 Task: Look for products in the category "Olive Oil" from Madhava only.
Action: Mouse moved to (235, 118)
Screenshot: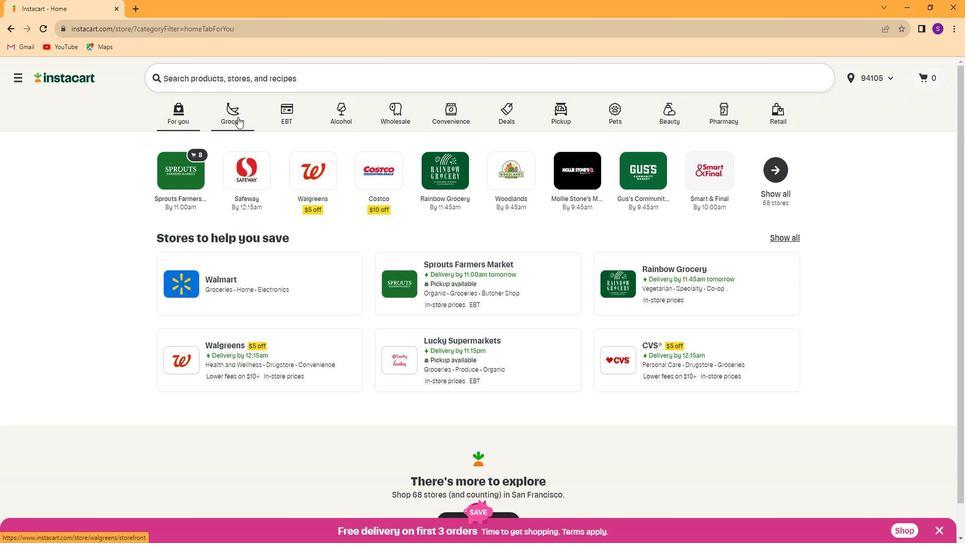 
Action: Mouse pressed left at (235, 118)
Screenshot: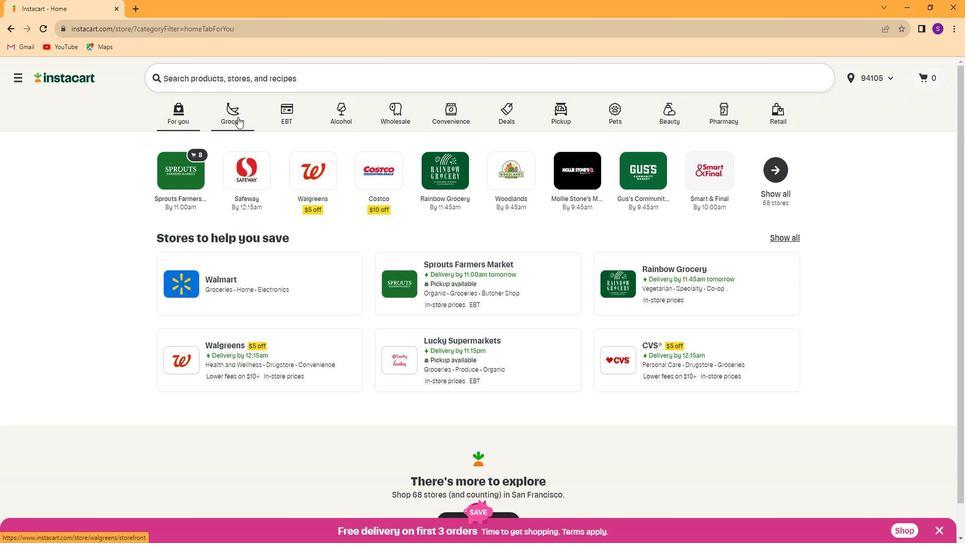 
Action: Mouse moved to (668, 186)
Screenshot: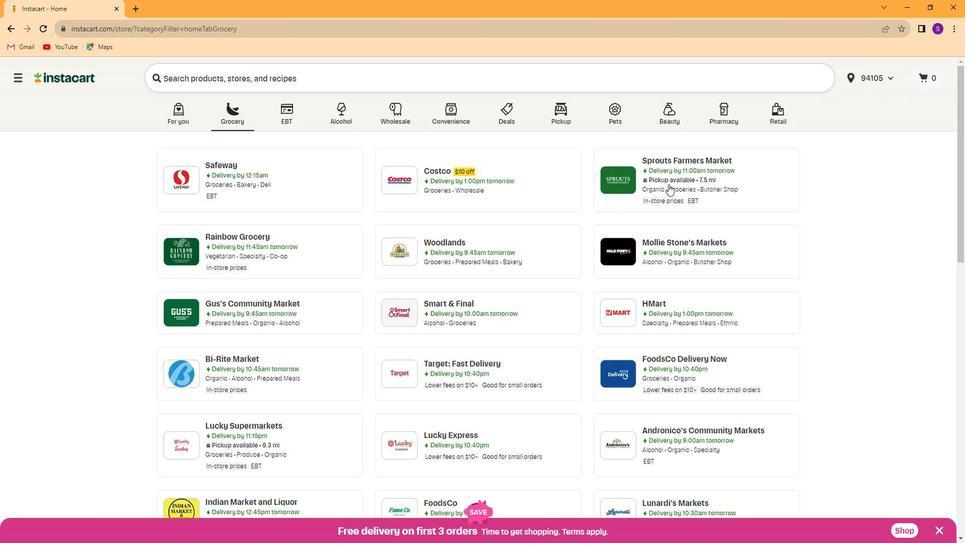 
Action: Mouse pressed left at (668, 186)
Screenshot: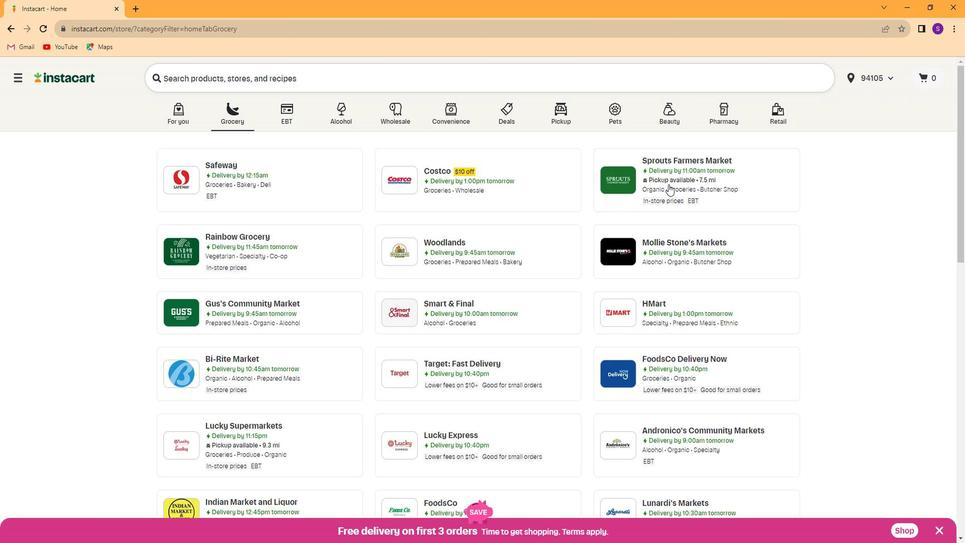 
Action: Mouse moved to (59, 376)
Screenshot: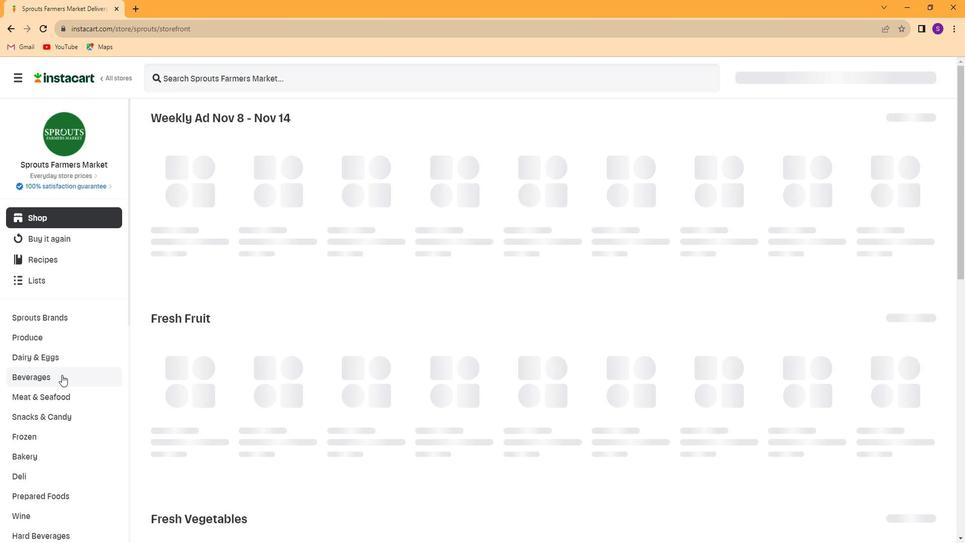 
Action: Mouse scrolled (59, 375) with delta (0, 0)
Screenshot: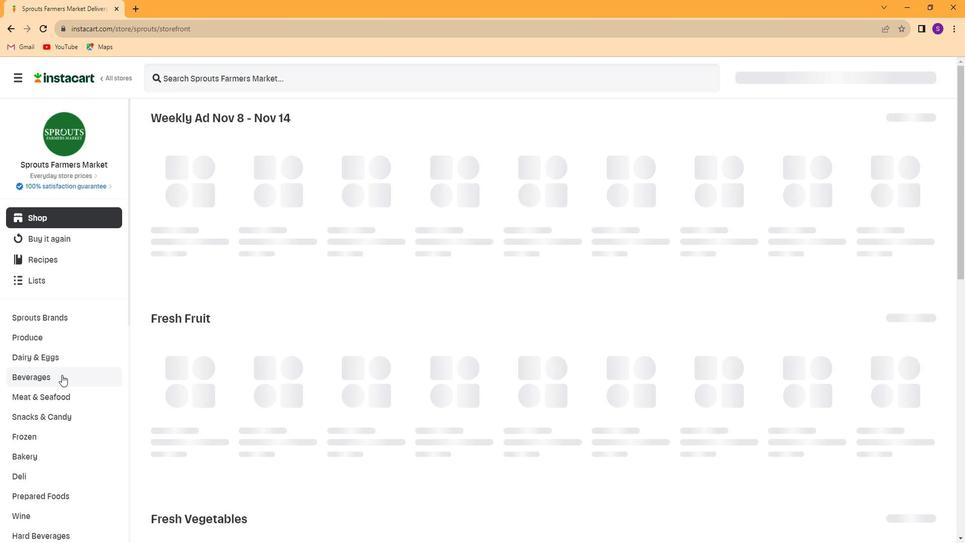 
Action: Mouse moved to (58, 376)
Screenshot: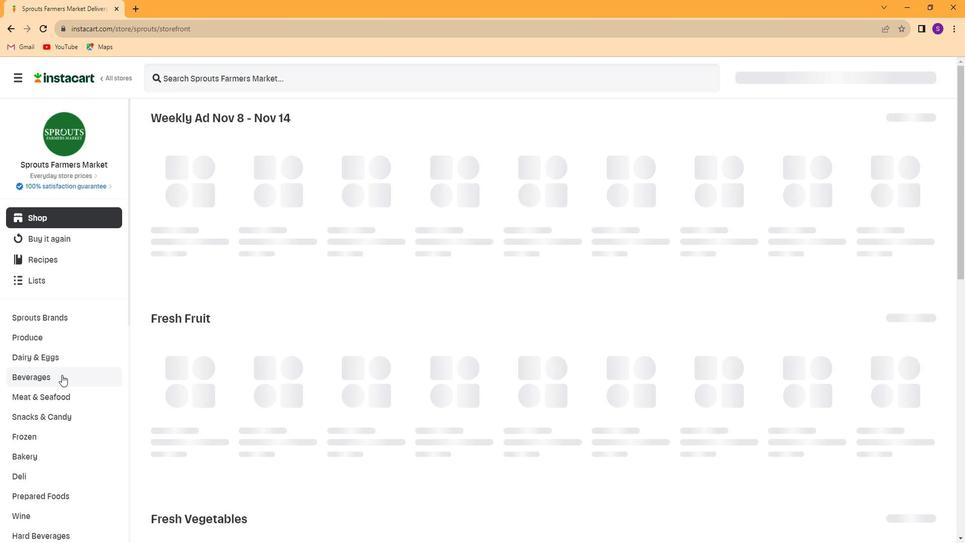 
Action: Mouse scrolled (58, 375) with delta (0, 0)
Screenshot: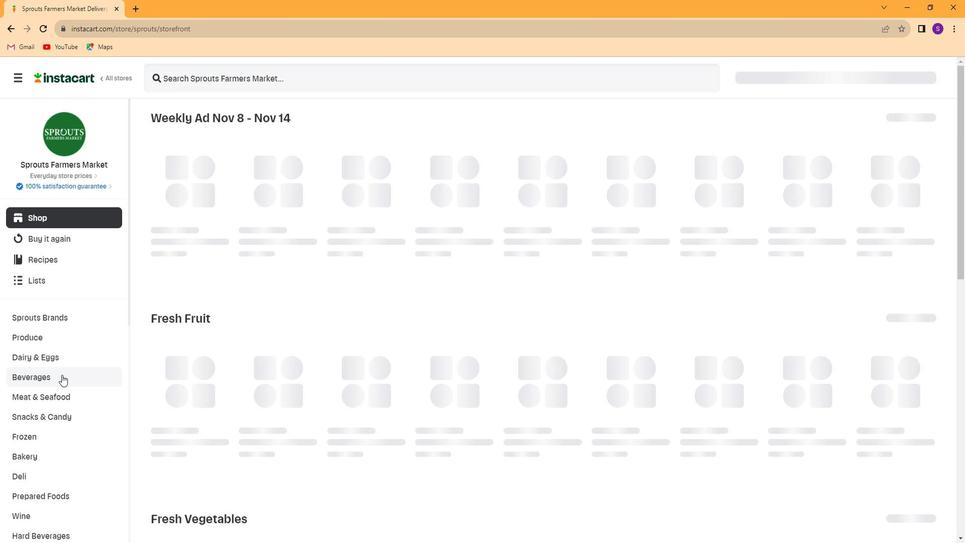 
Action: Mouse scrolled (58, 375) with delta (0, 0)
Screenshot: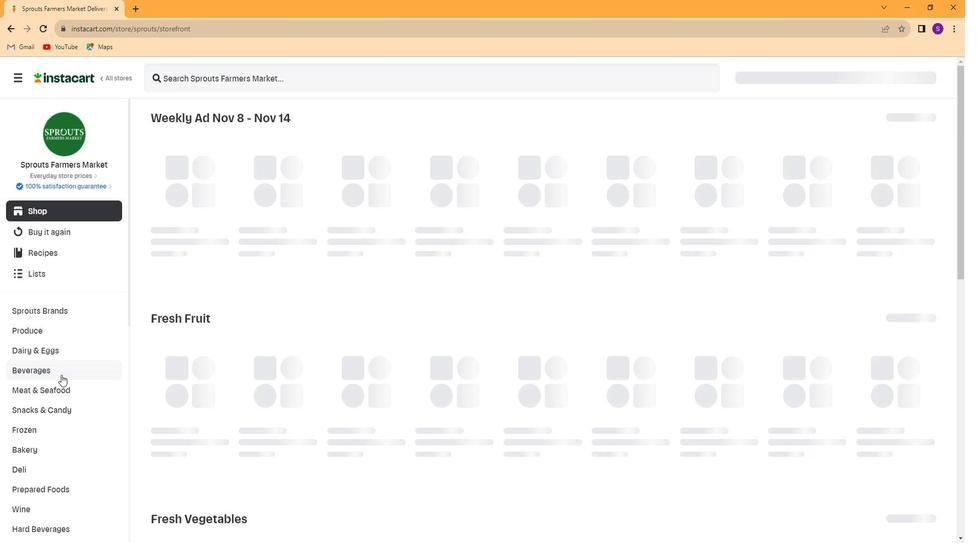 
Action: Mouse scrolled (58, 375) with delta (0, 0)
Screenshot: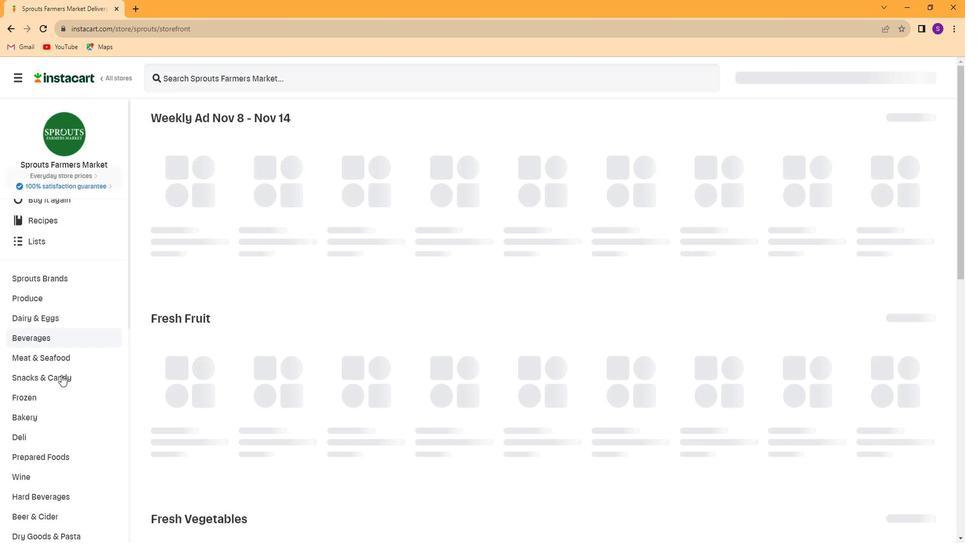 
Action: Mouse moved to (70, 437)
Screenshot: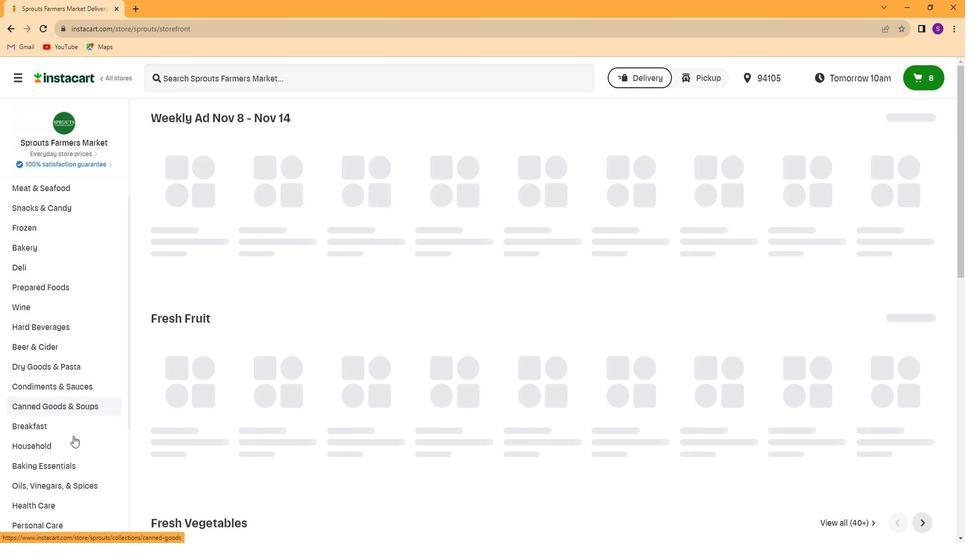 
Action: Mouse scrolled (70, 437) with delta (0, 0)
Screenshot: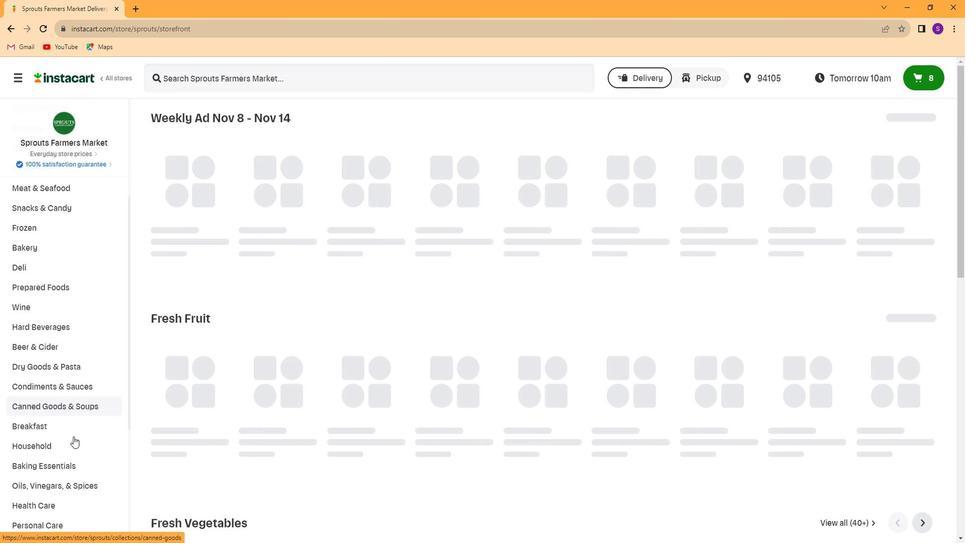
Action: Mouse moved to (60, 433)
Screenshot: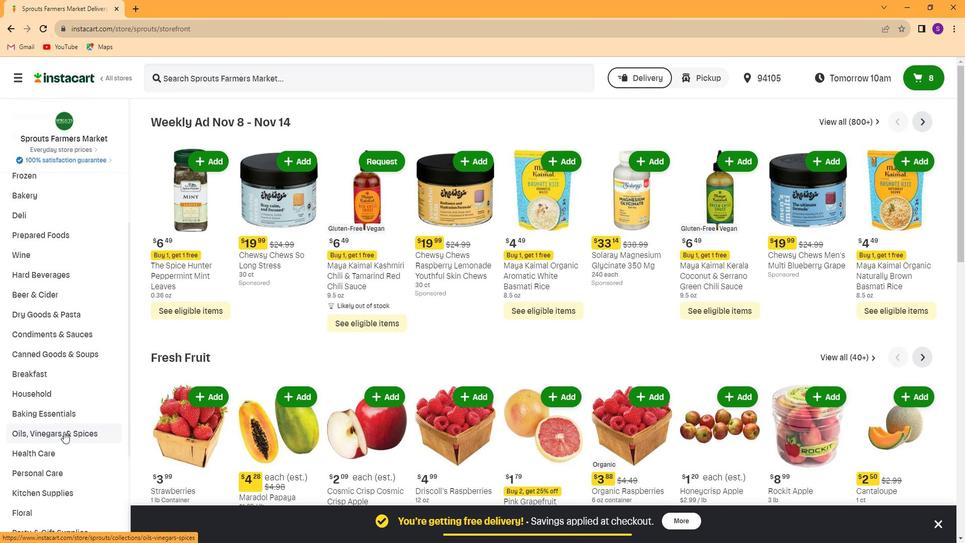 
Action: Mouse pressed left at (60, 433)
Screenshot: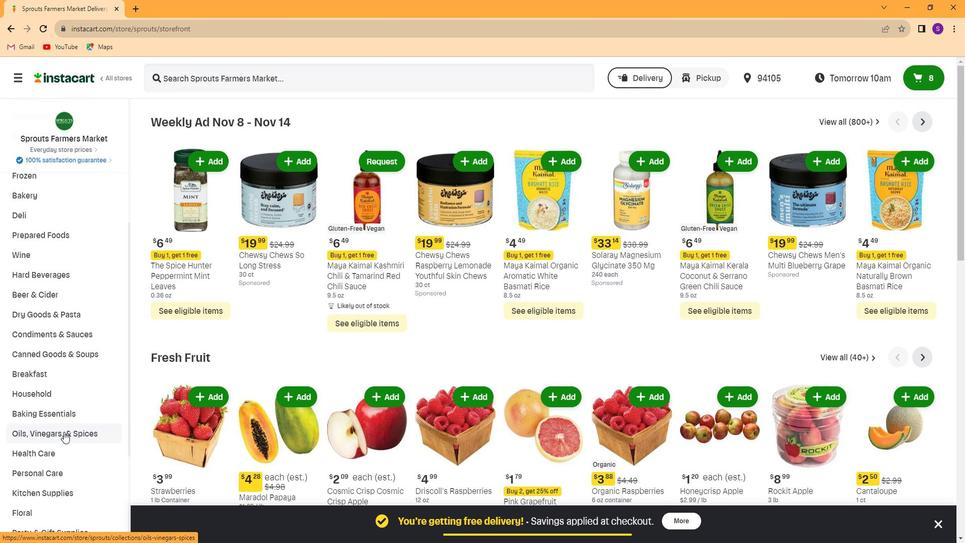 
Action: Mouse moved to (554, 154)
Screenshot: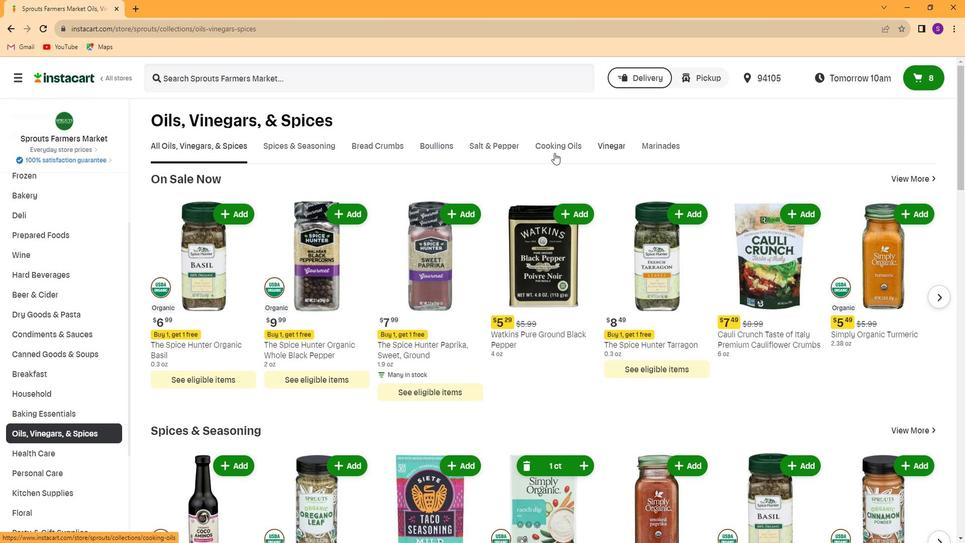 
Action: Mouse pressed left at (554, 154)
Screenshot: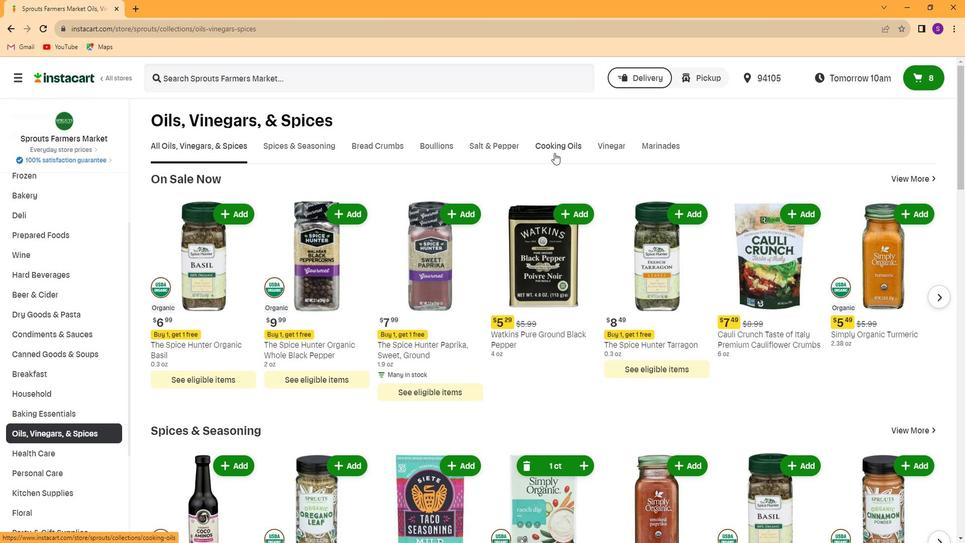 
Action: Mouse moved to (227, 194)
Screenshot: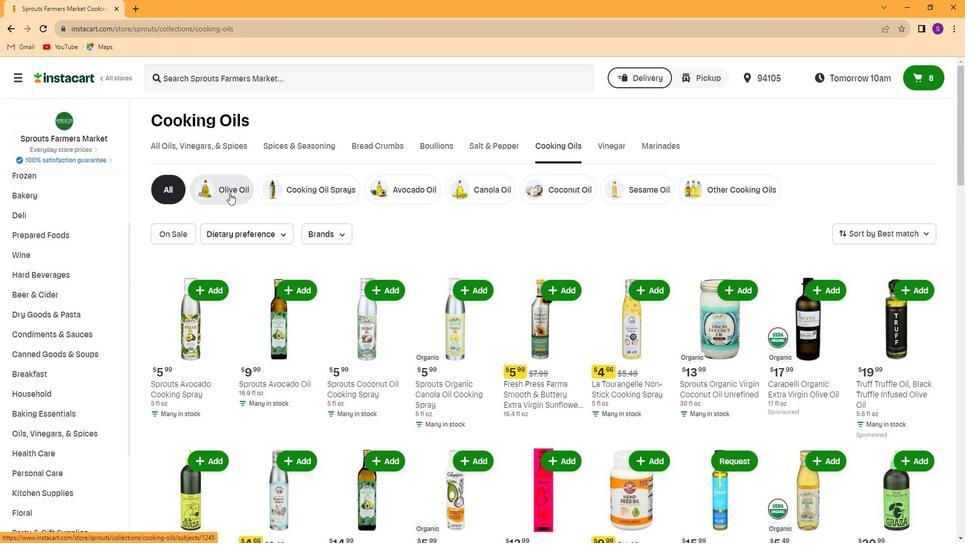 
Action: Mouse pressed left at (227, 194)
Screenshot: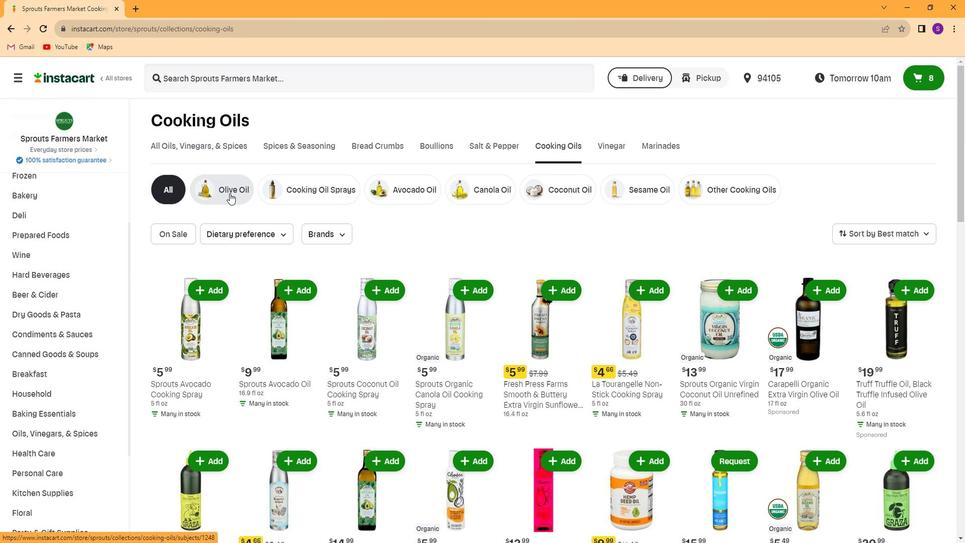 
Action: Mouse moved to (340, 234)
Screenshot: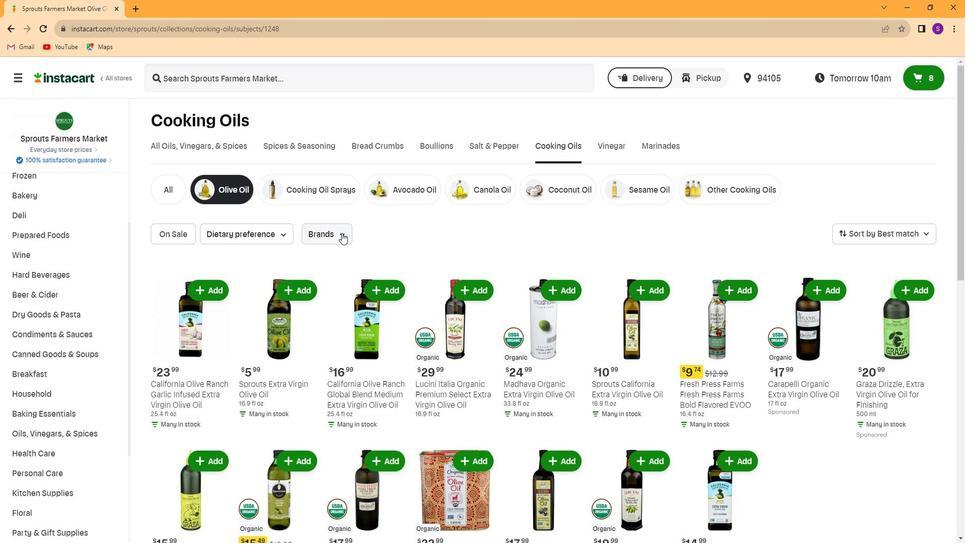 
Action: Mouse pressed left at (340, 234)
Screenshot: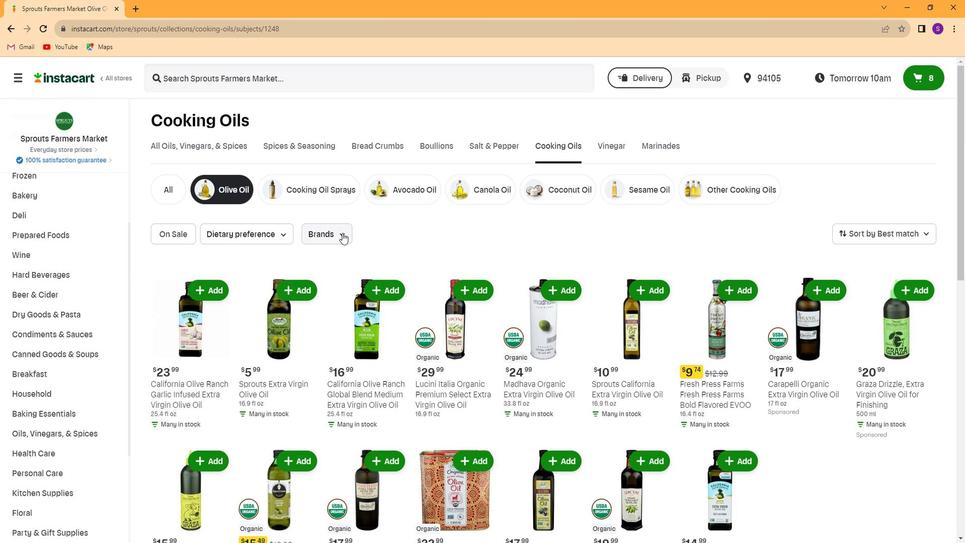 
Action: Mouse moved to (358, 322)
Screenshot: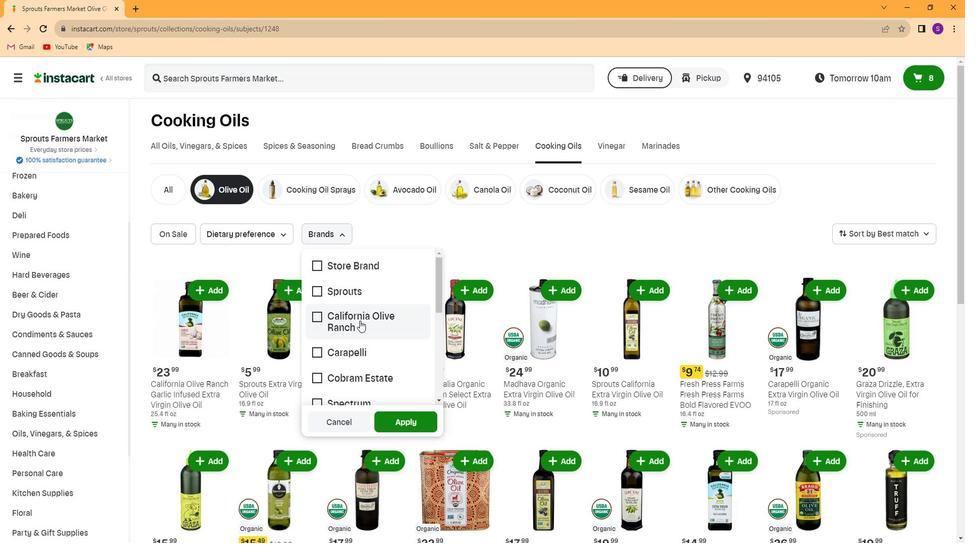 
Action: Mouse scrolled (358, 321) with delta (0, 0)
Screenshot: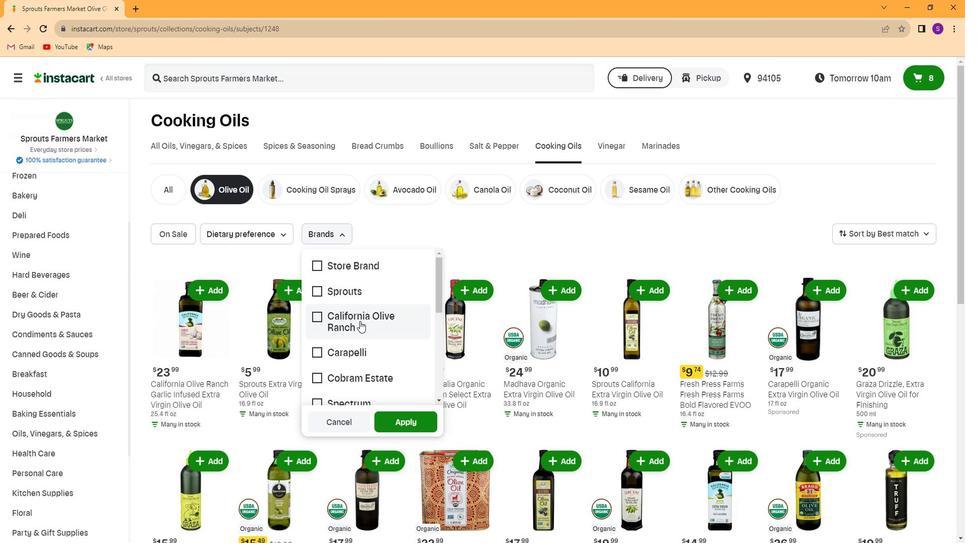 
Action: Mouse scrolled (358, 321) with delta (0, 0)
Screenshot: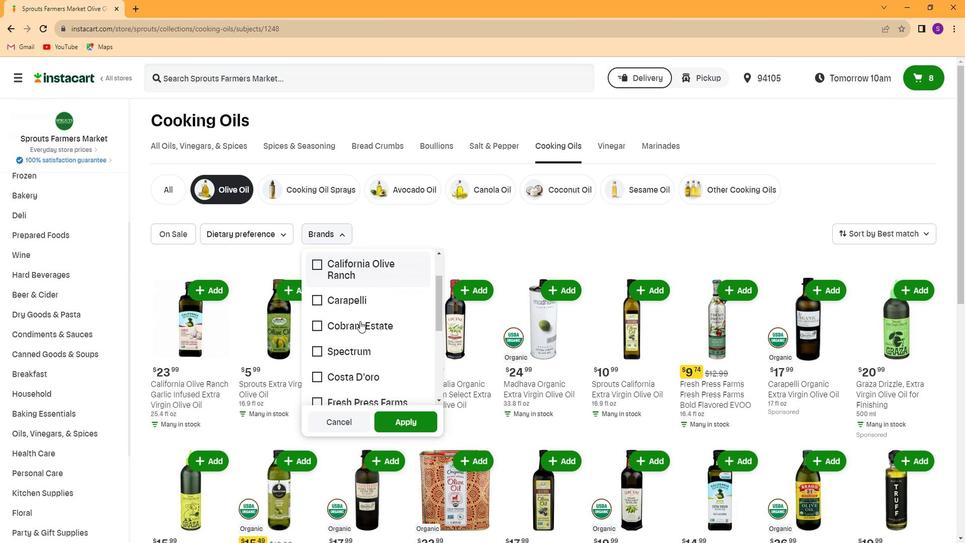 
Action: Mouse moved to (362, 335)
Screenshot: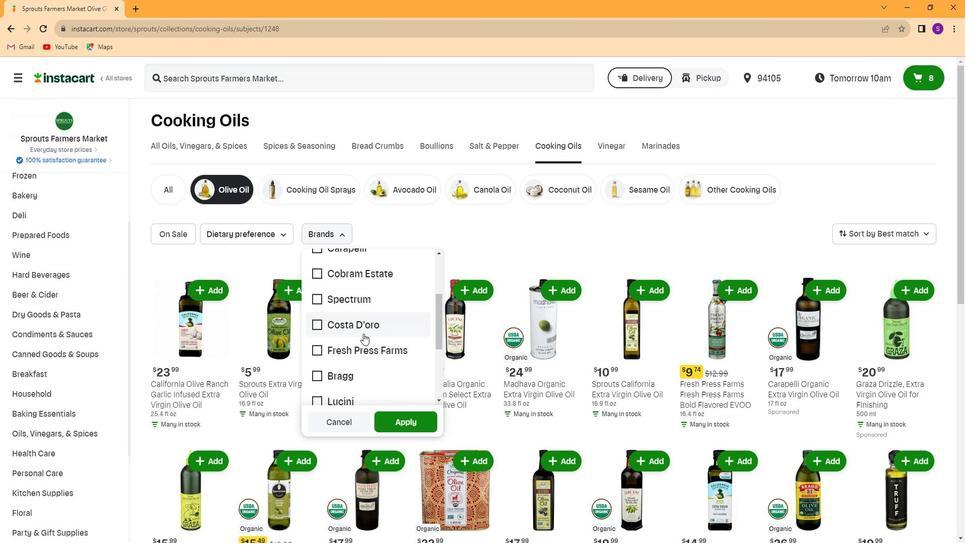 
Action: Mouse scrolled (362, 334) with delta (0, 0)
Screenshot: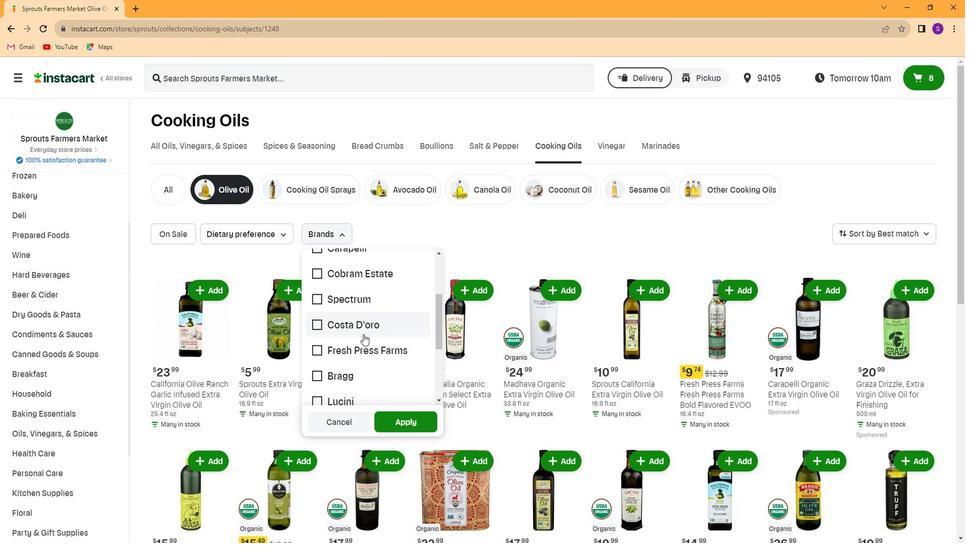 
Action: Mouse scrolled (362, 334) with delta (0, 0)
Screenshot: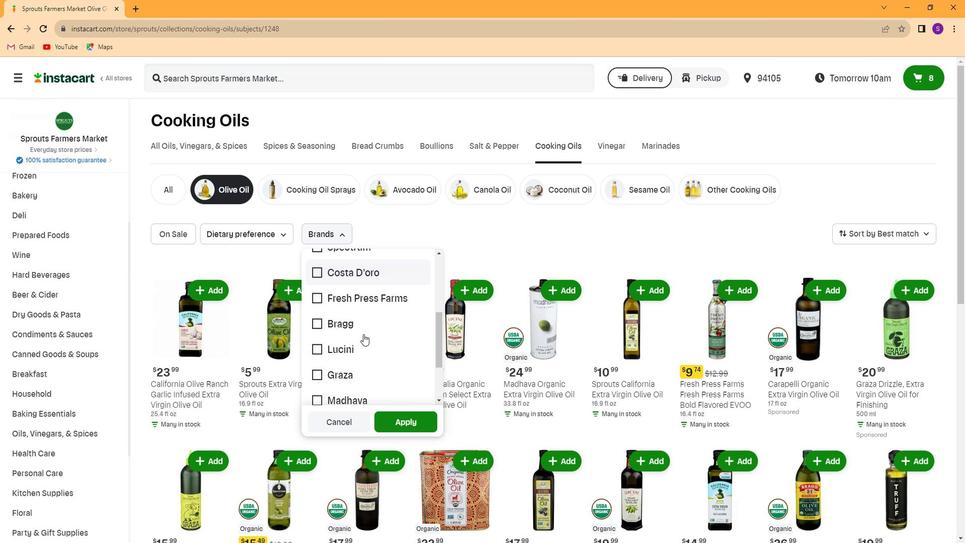 
Action: Mouse moved to (359, 342)
Screenshot: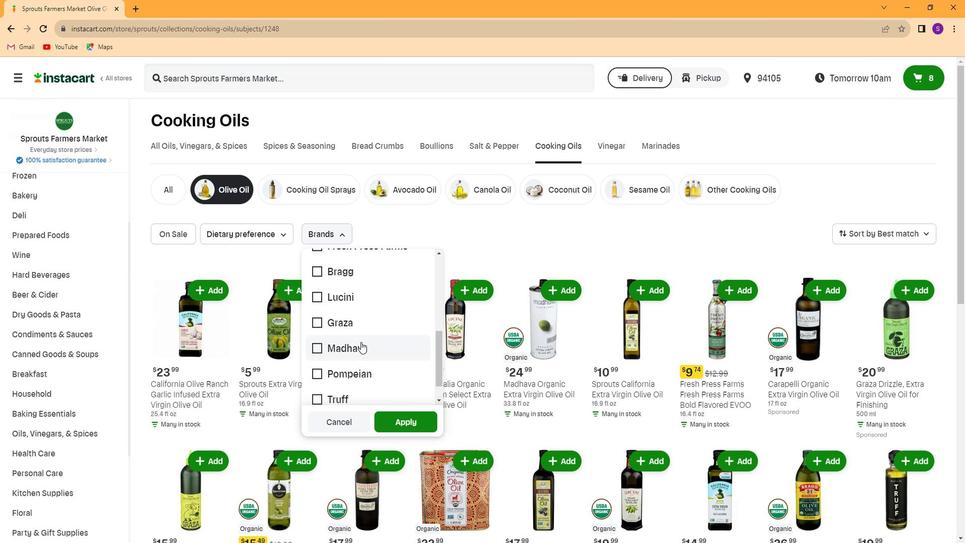 
Action: Mouse pressed left at (359, 342)
Screenshot: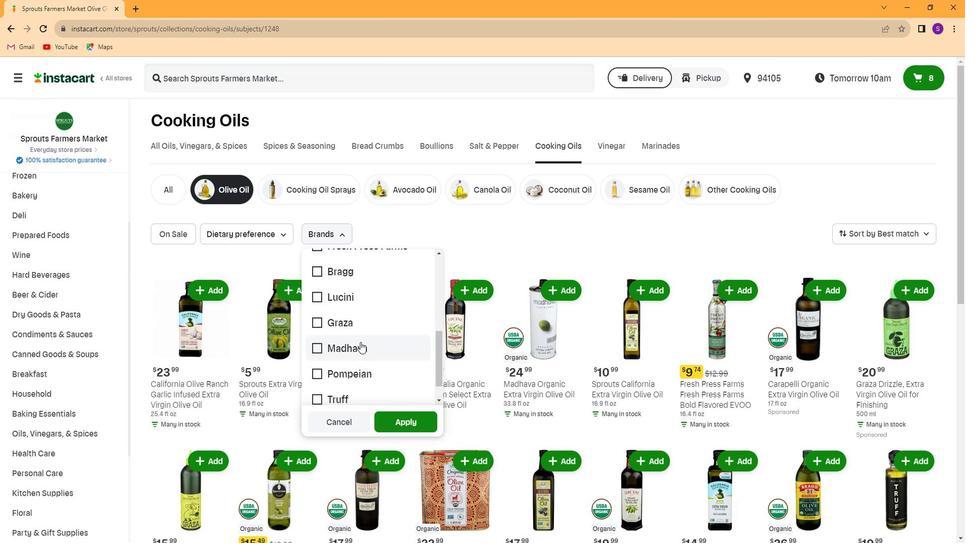 
Action: Mouse moved to (407, 426)
Screenshot: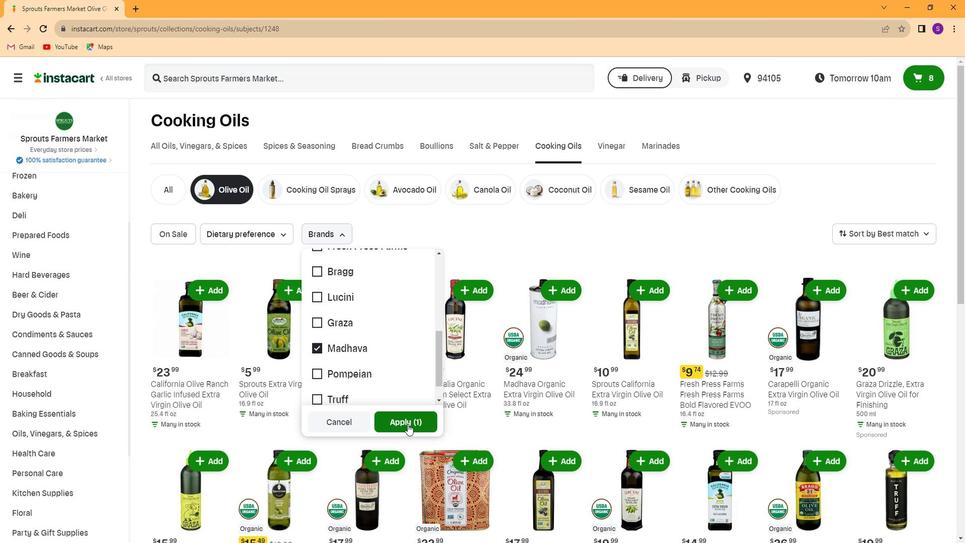 
Action: Mouse pressed left at (407, 426)
Screenshot: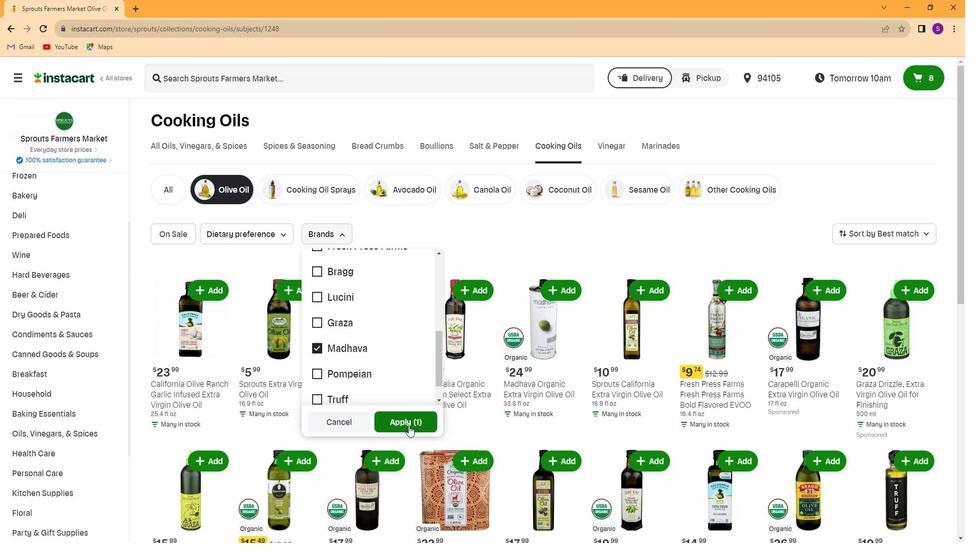 
Action: Mouse moved to (525, 419)
Screenshot: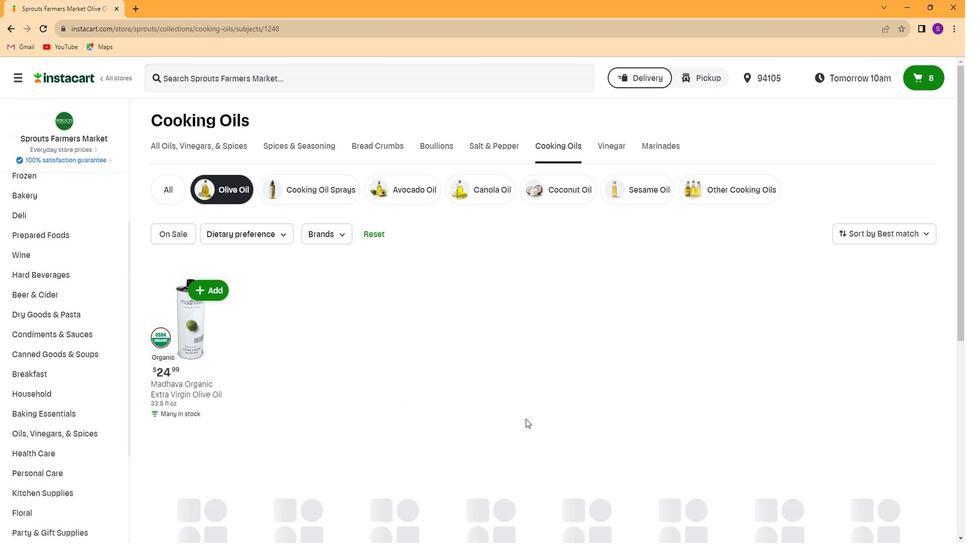 
